 Task: Add the task  Integrate a new online platform for online tutoring services to the section Dependency Management Sprint in the project ApexLine and add a Due Date to the respective task as 2024/02/13
Action: Mouse moved to (307, 413)
Screenshot: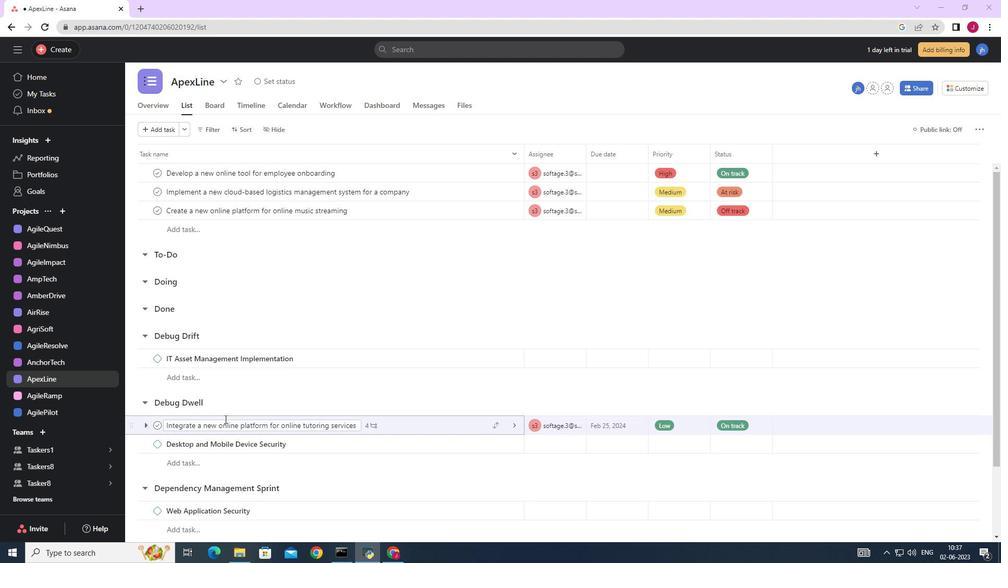 
Action: Mouse scrolled (285, 415) with delta (0, 0)
Screenshot: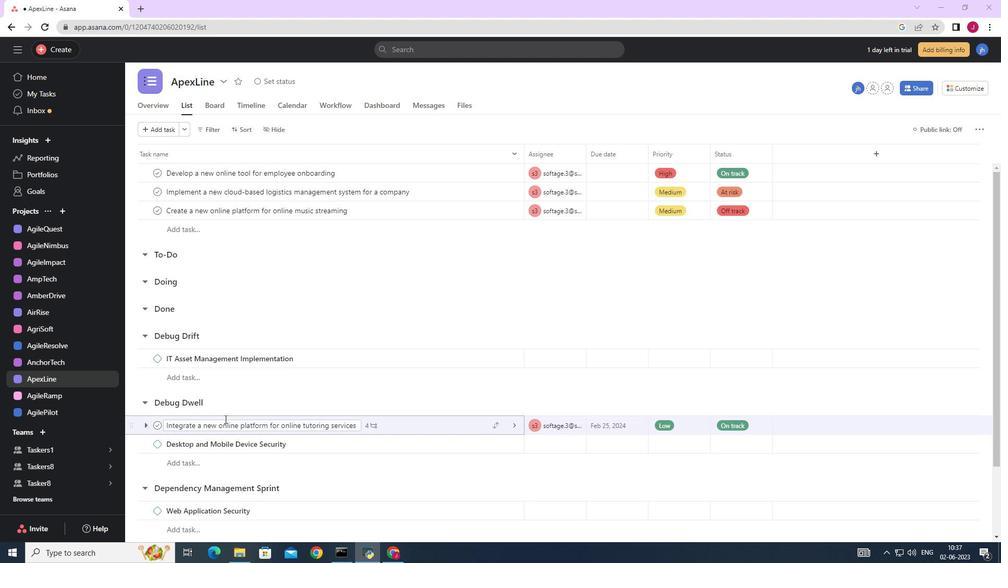 
Action: Mouse moved to (326, 413)
Screenshot: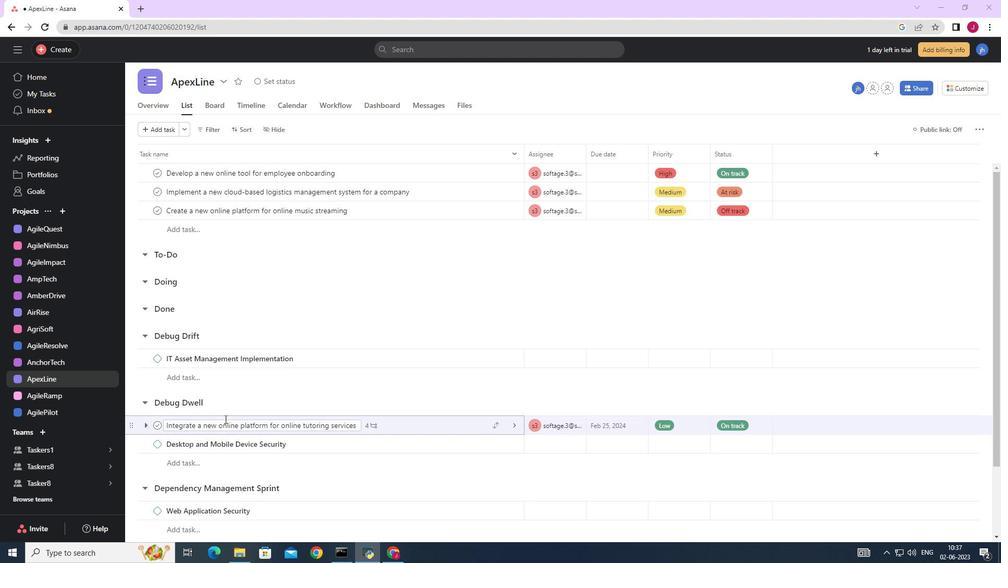 
Action: Mouse scrolled (314, 413) with delta (0, 0)
Screenshot: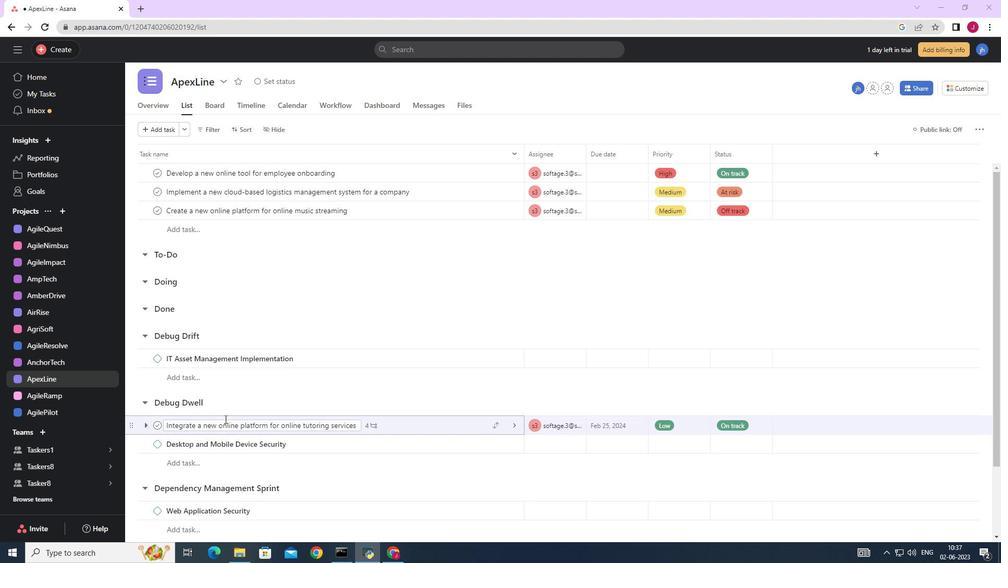 
Action: Mouse moved to (339, 413)
Screenshot: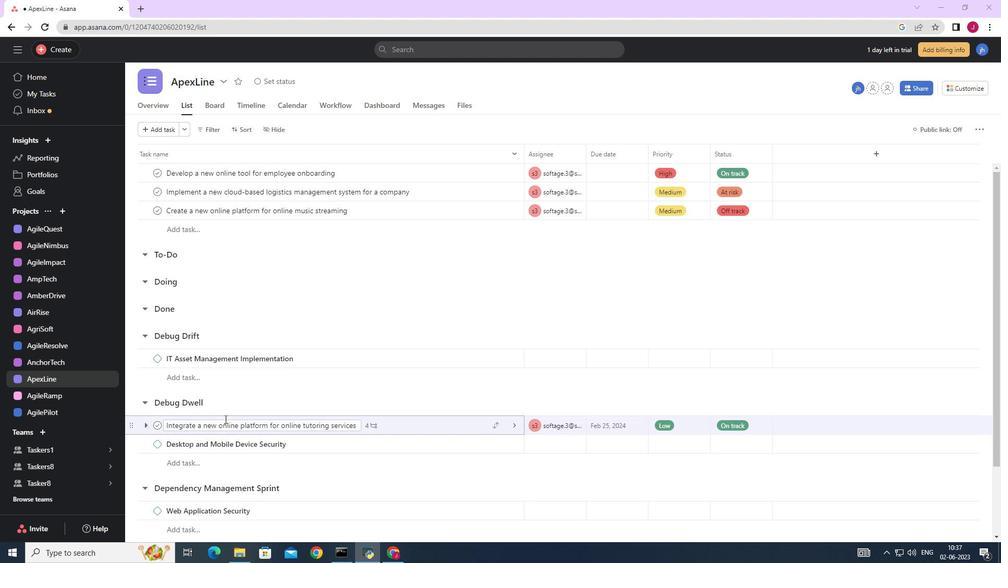 
Action: Mouse scrolled (332, 413) with delta (0, 0)
Screenshot: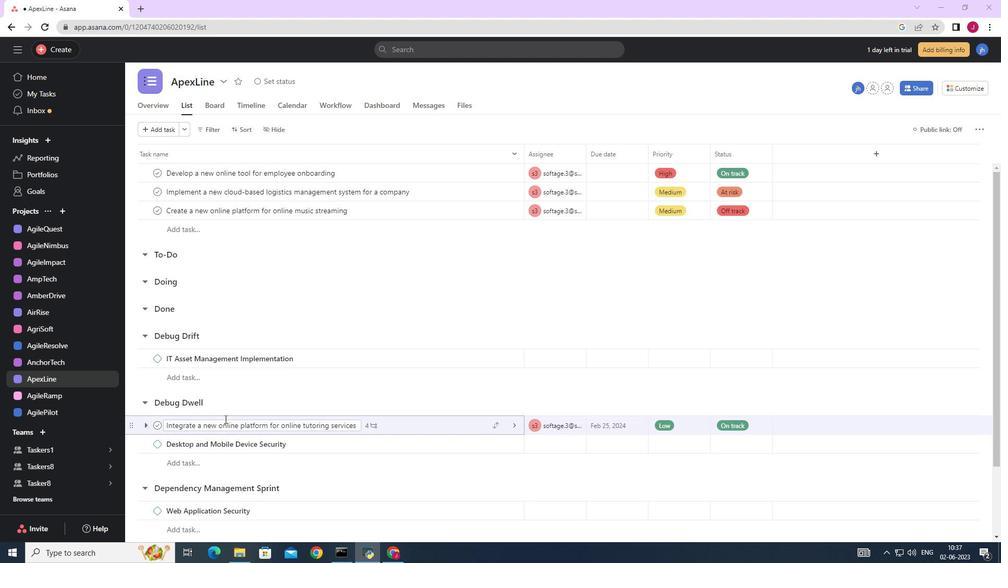 
Action: Mouse moved to (349, 412)
Screenshot: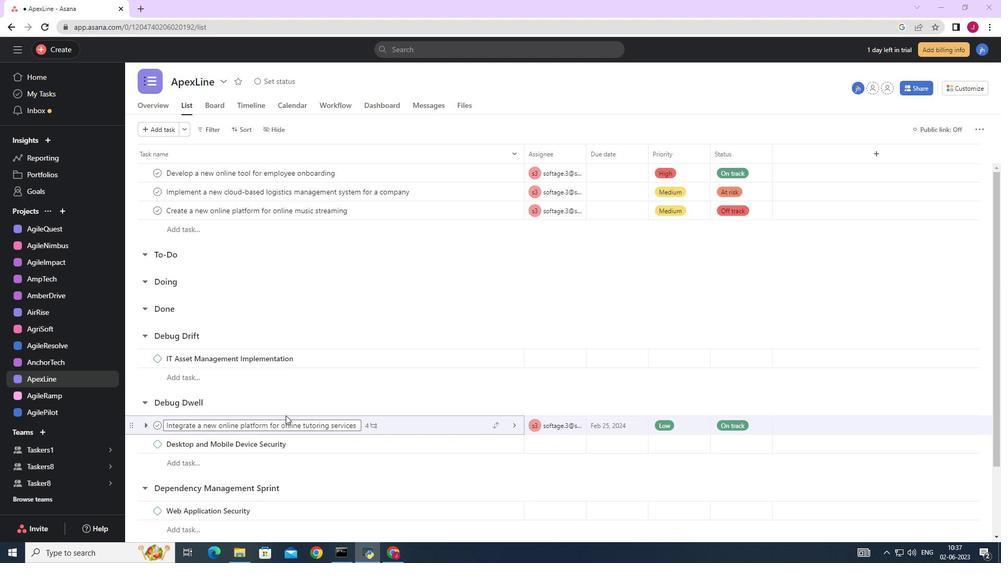 
Action: Mouse scrolled (346, 412) with delta (0, 0)
Screenshot: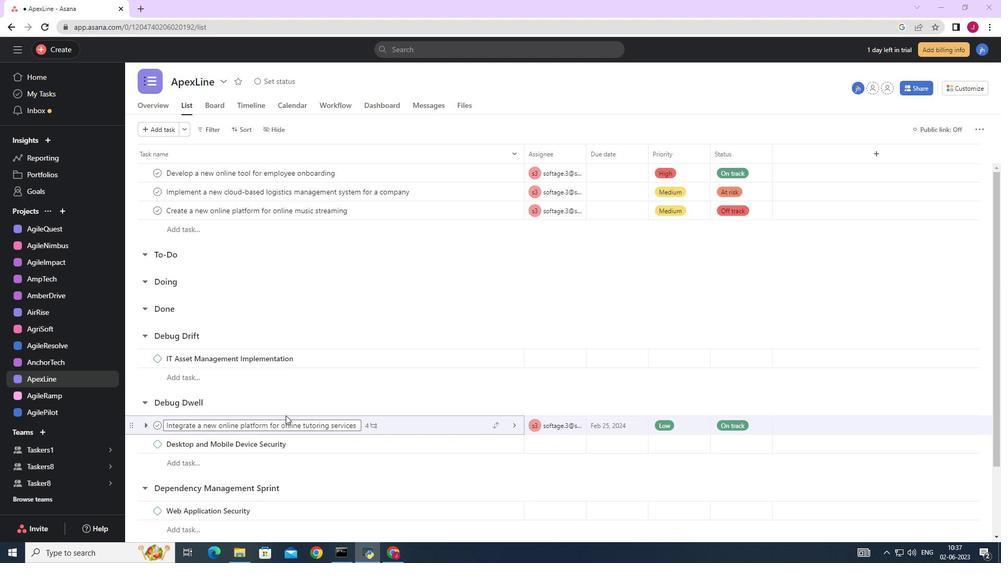 
Action: Mouse scrolled (349, 412) with delta (0, 0)
Screenshot: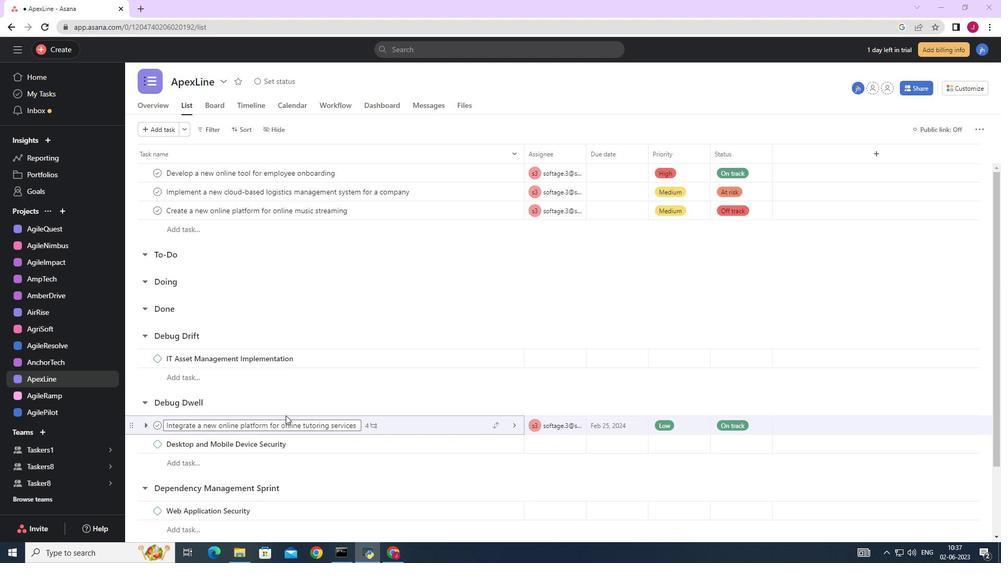 
Action: Mouse moved to (495, 343)
Screenshot: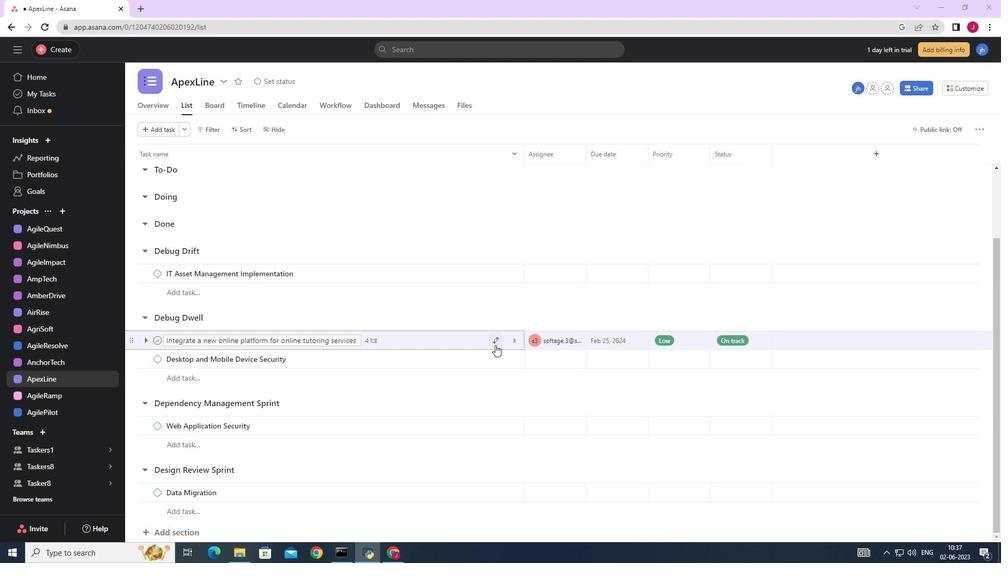 
Action: Mouse pressed left at (495, 343)
Screenshot: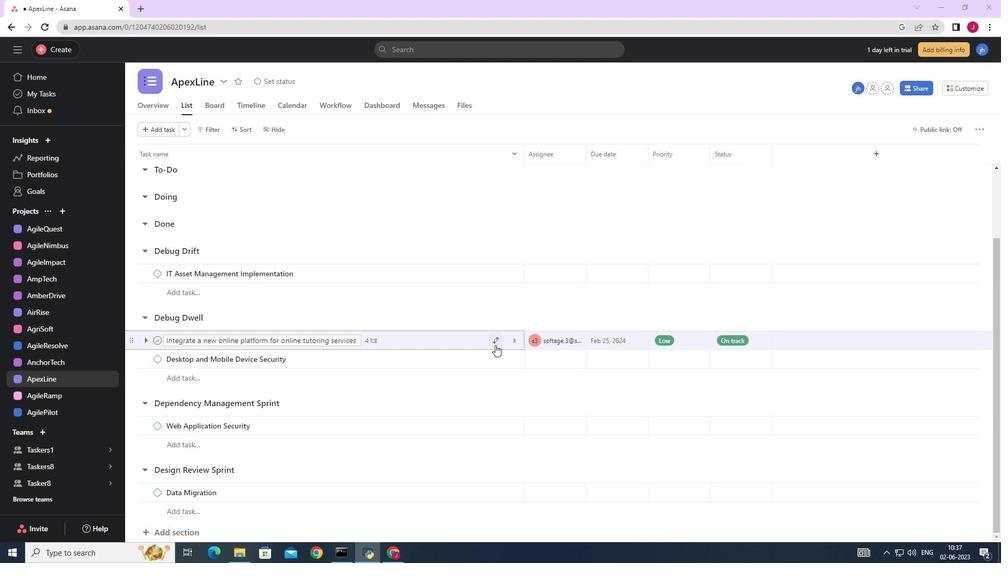 
Action: Mouse moved to (425, 495)
Screenshot: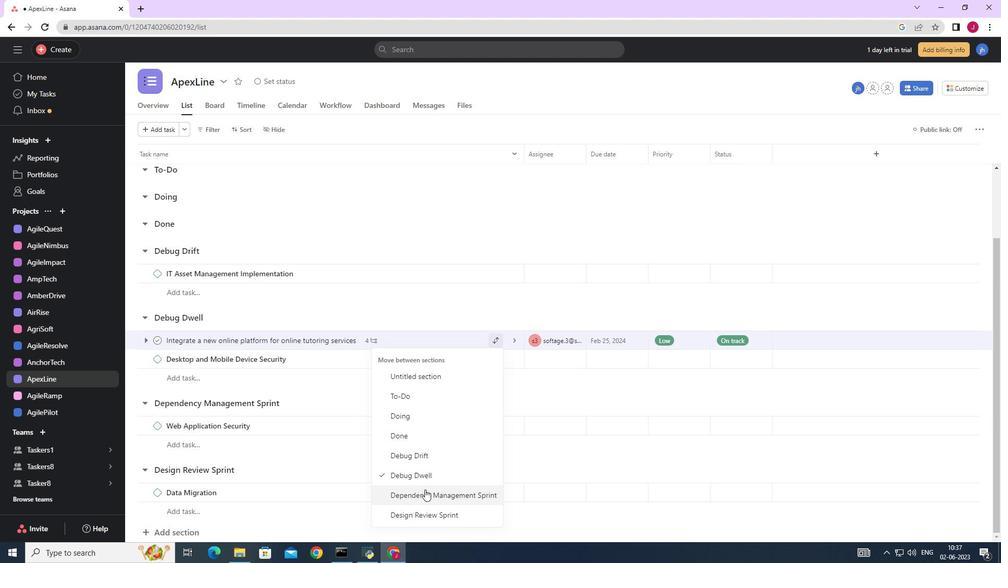 
Action: Mouse pressed left at (425, 495)
Screenshot: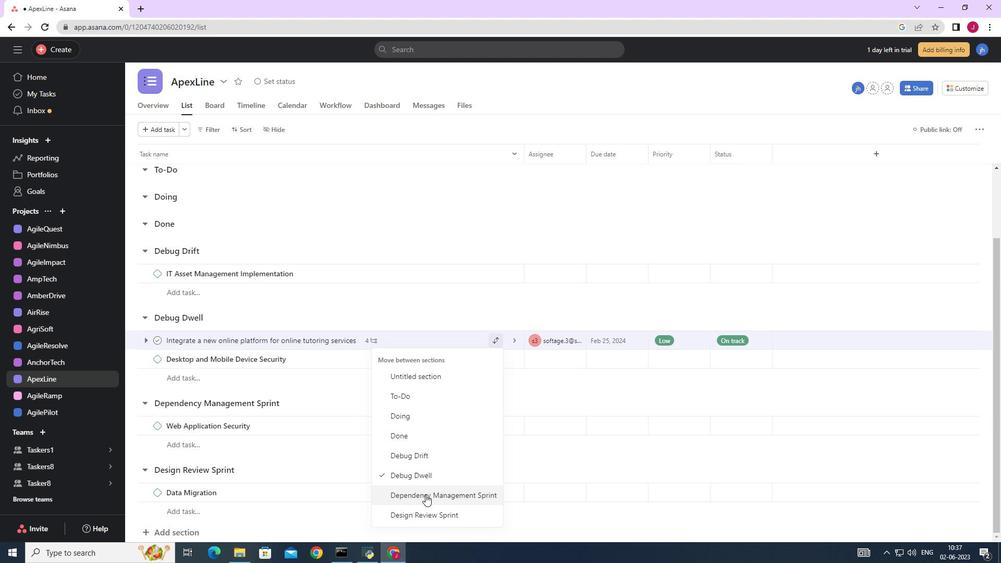 
Action: Mouse moved to (643, 404)
Screenshot: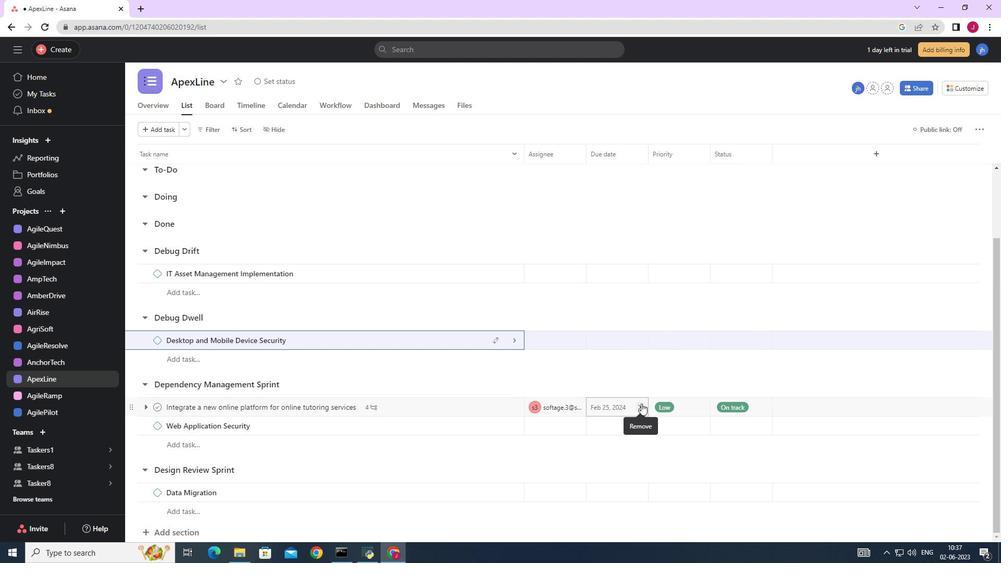 
Action: Mouse pressed left at (643, 404)
Screenshot: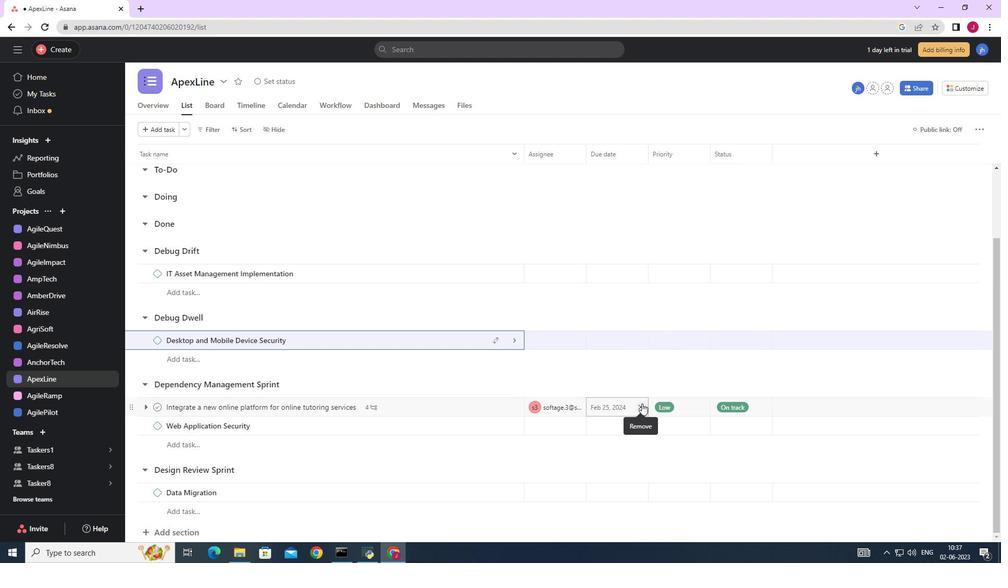 
Action: Mouse moved to (609, 408)
Screenshot: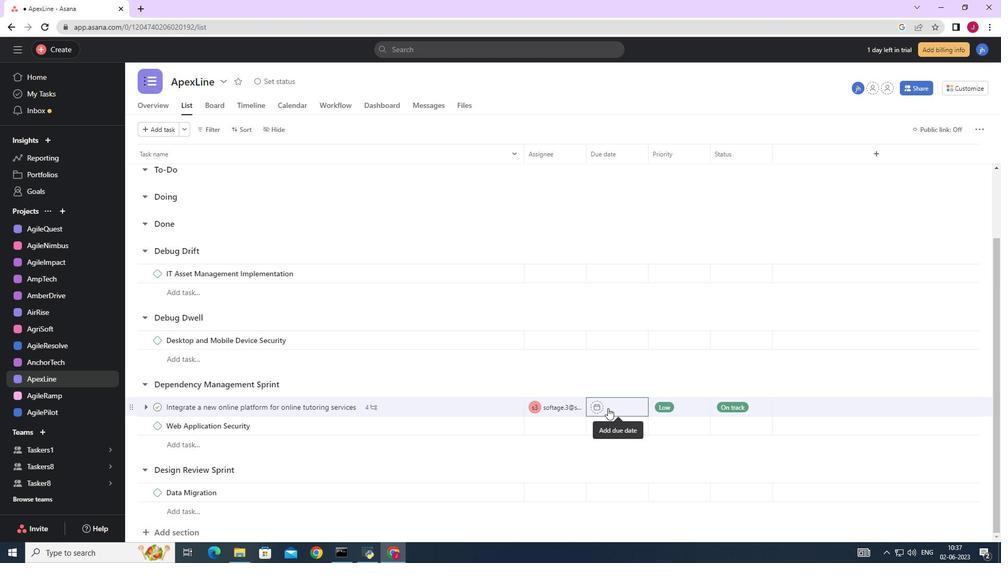 
Action: Mouse pressed left at (609, 408)
Screenshot: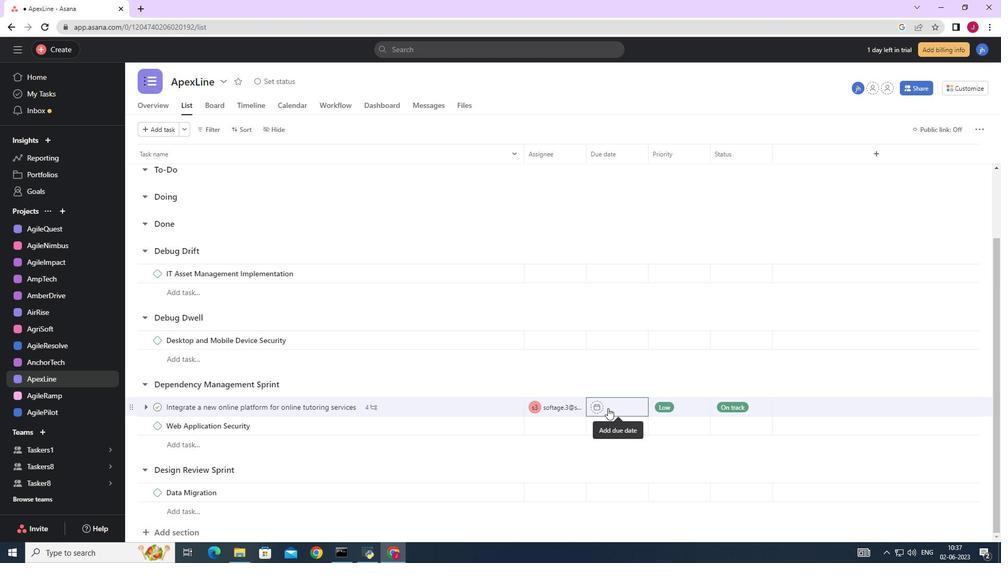 
Action: Mouse moved to (644, 301)
Screenshot: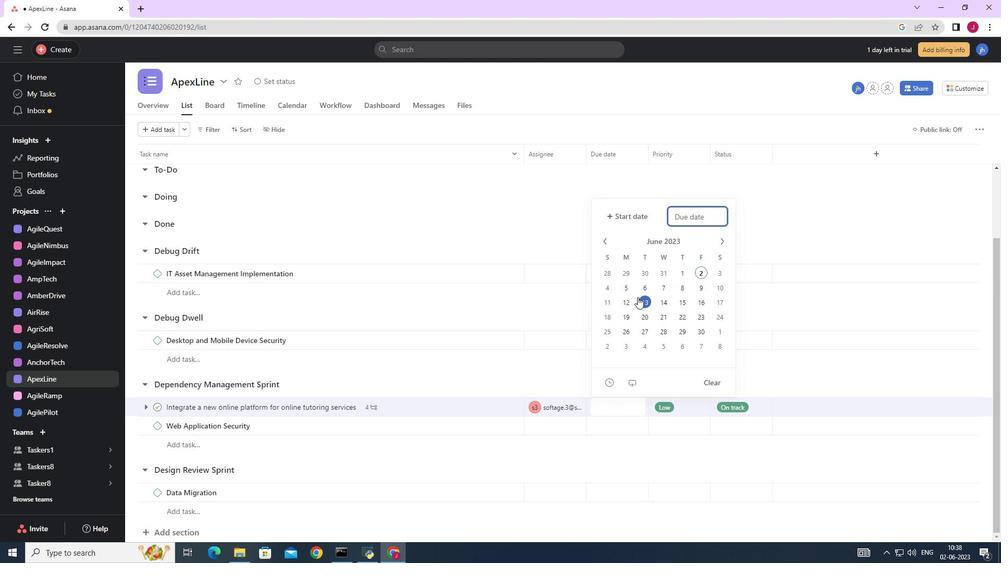 
Action: Mouse pressed left at (644, 301)
Screenshot: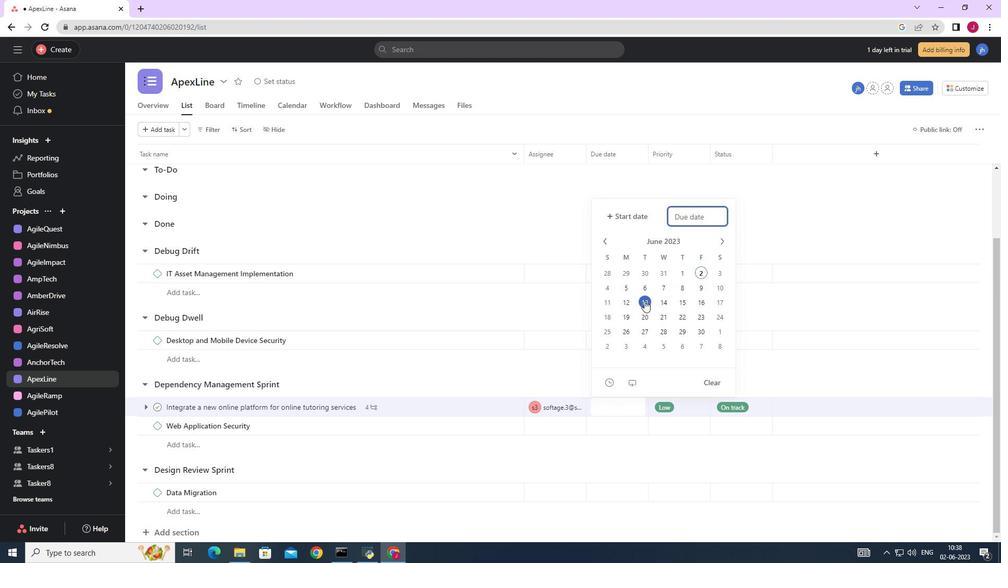 
Action: Mouse moved to (816, 209)
Screenshot: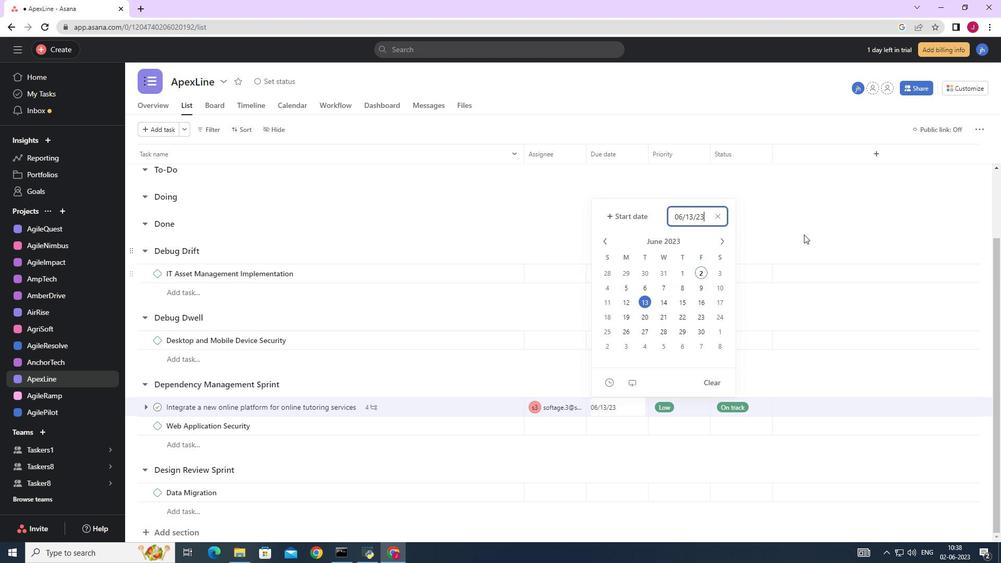 
Action: Mouse pressed left at (816, 209)
Screenshot: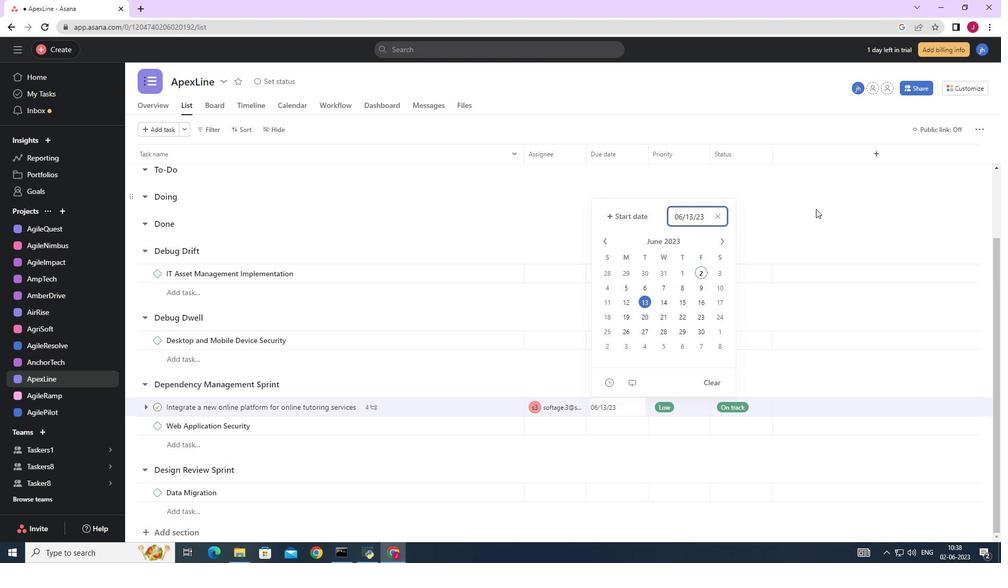
Action: Mouse moved to (820, 207)
Screenshot: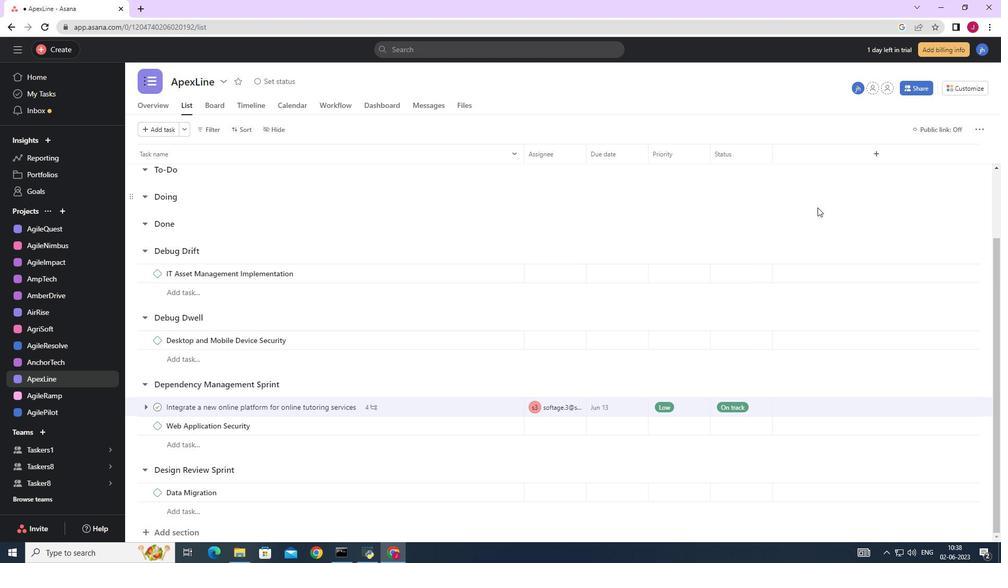 
